 Task: Archive selected photos in Google Photos.
Action: Mouse moved to (257, 328)
Screenshot: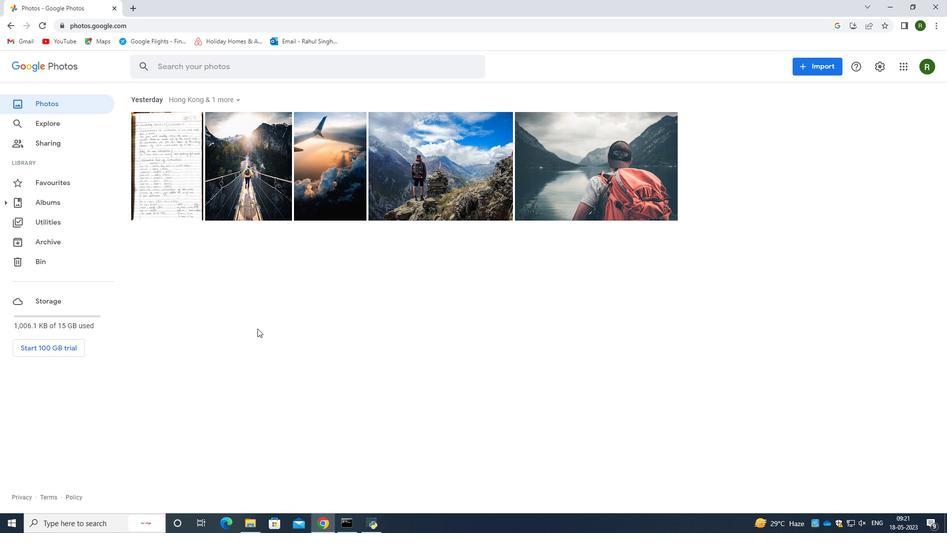 
Action: Mouse scrolled (257, 328) with delta (0, 0)
Screenshot: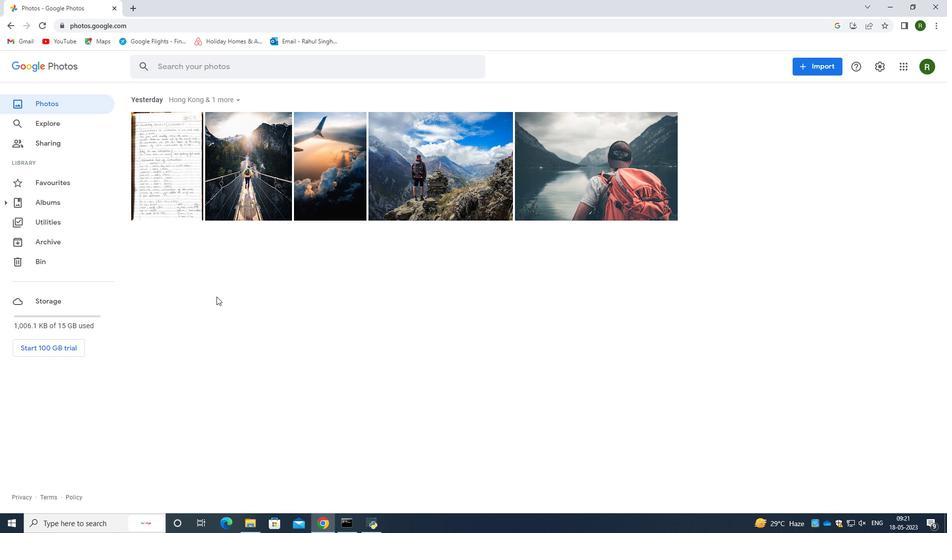 
Action: Mouse scrolled (257, 328) with delta (0, 0)
Screenshot: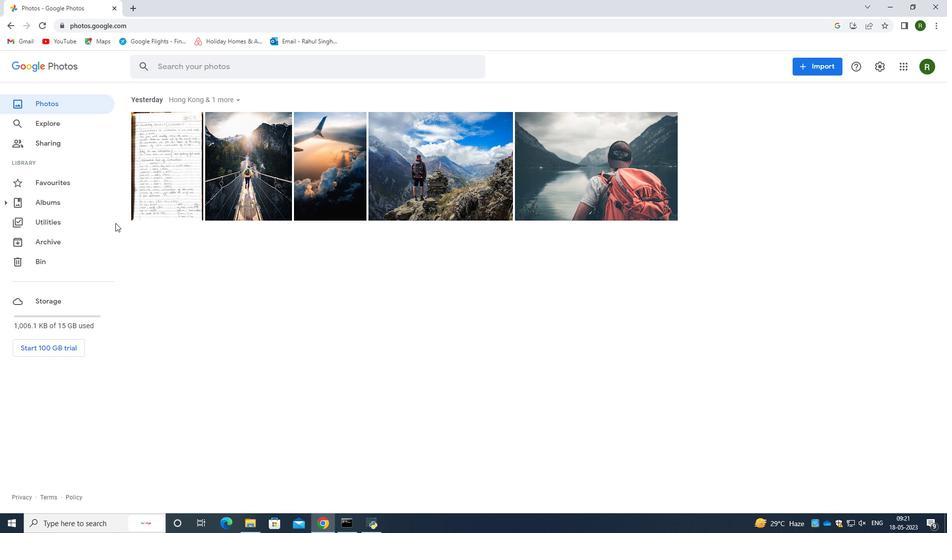 
Action: Mouse scrolled (257, 328) with delta (0, 0)
Screenshot: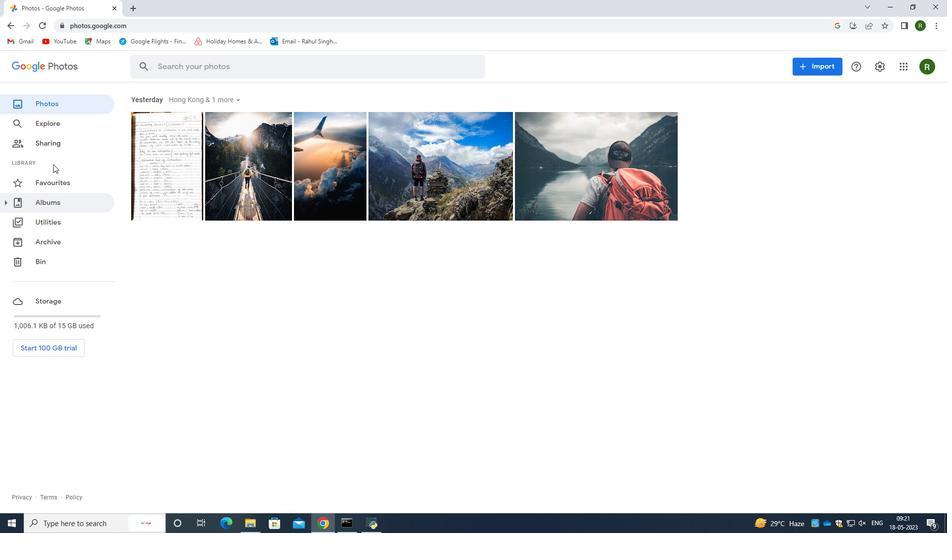 
Action: Mouse moved to (47, 67)
Screenshot: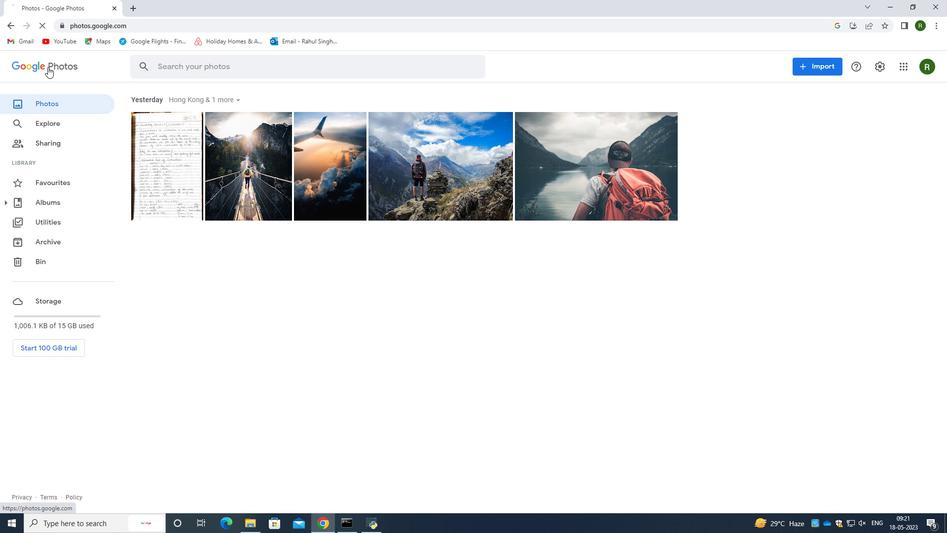 
Action: Mouse pressed left at (47, 67)
Screenshot: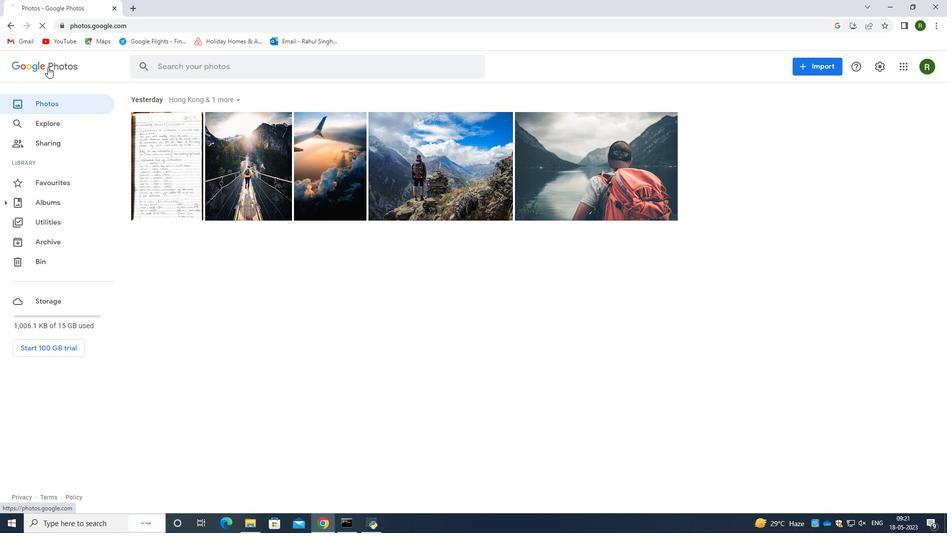 
Action: Mouse moved to (72, 240)
Screenshot: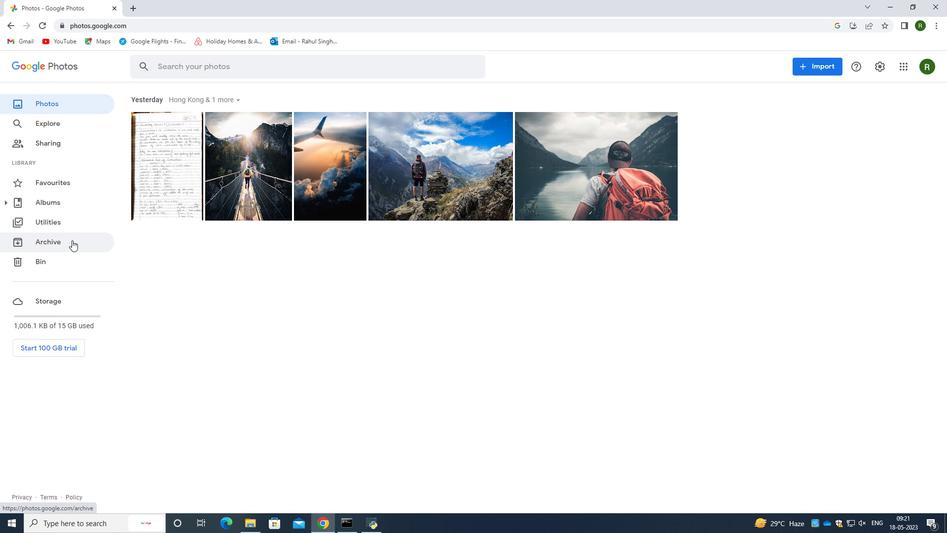 
Action: Mouse pressed left at (72, 240)
Screenshot: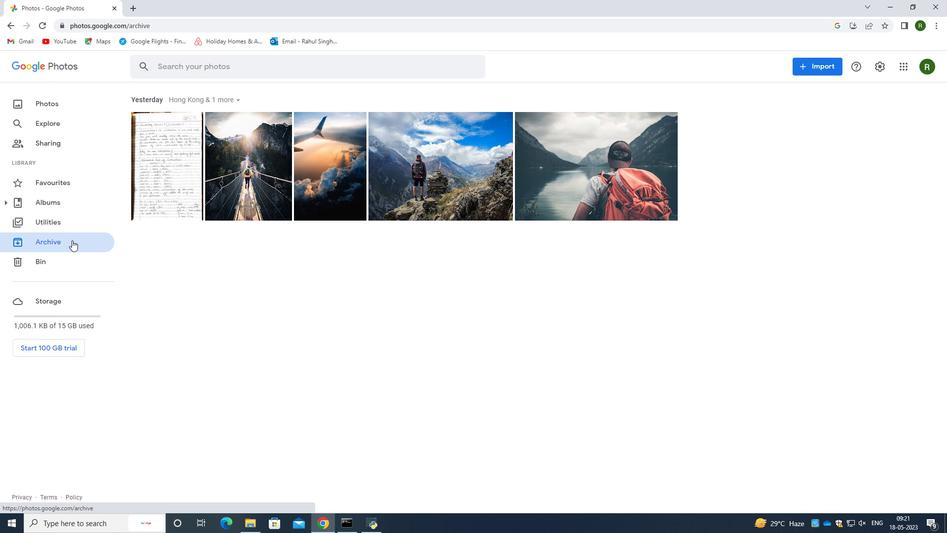 
Action: Mouse moved to (902, 111)
Screenshot: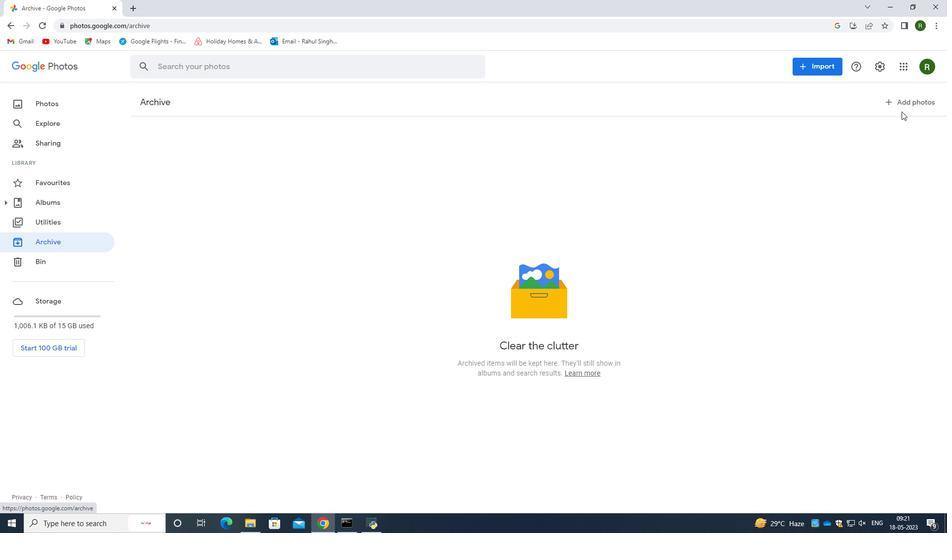 
Action: Mouse pressed left at (902, 111)
Screenshot: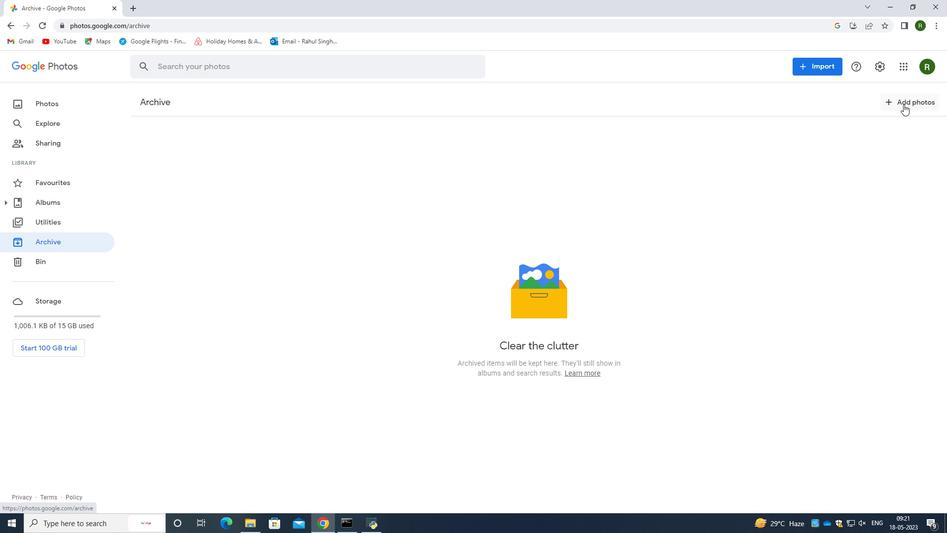 
Action: Mouse moved to (904, 104)
Screenshot: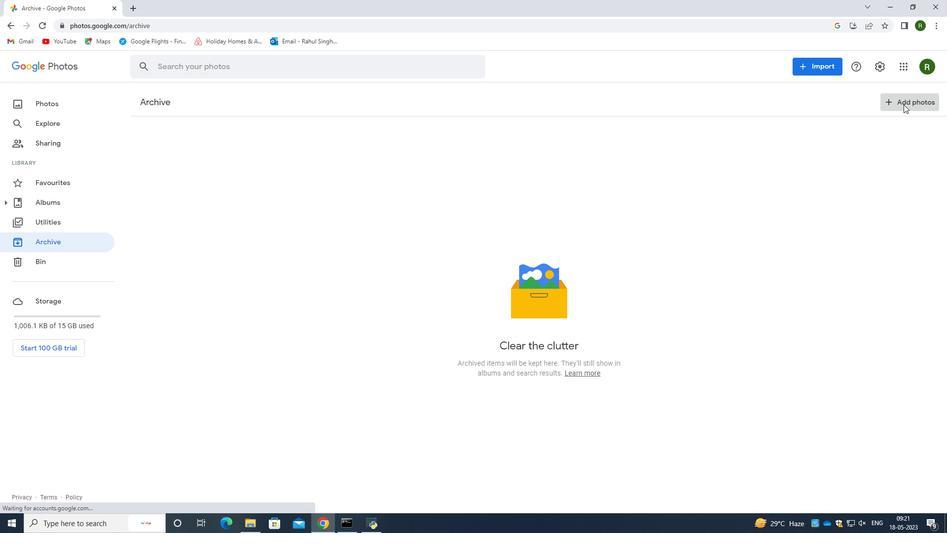
Action: Mouse pressed left at (904, 104)
Screenshot: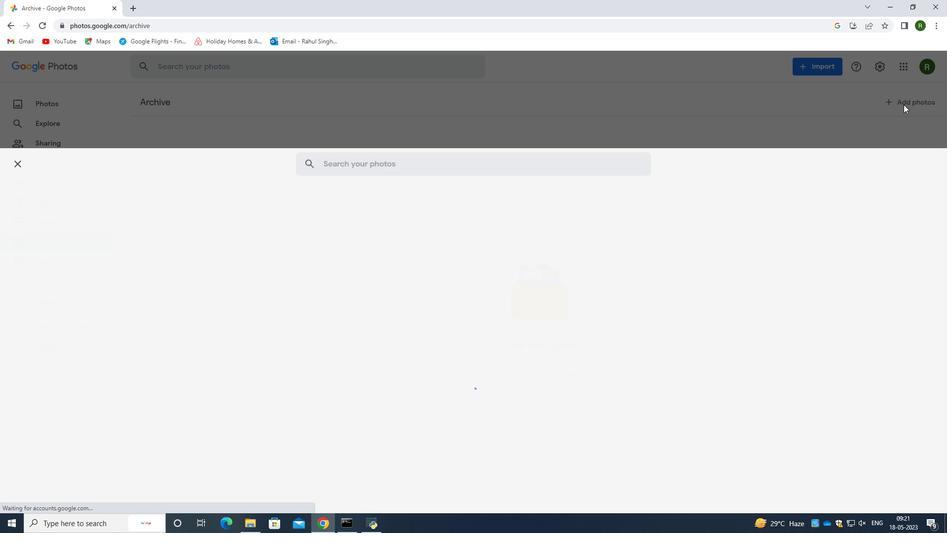
Action: Mouse moved to (125, 137)
Screenshot: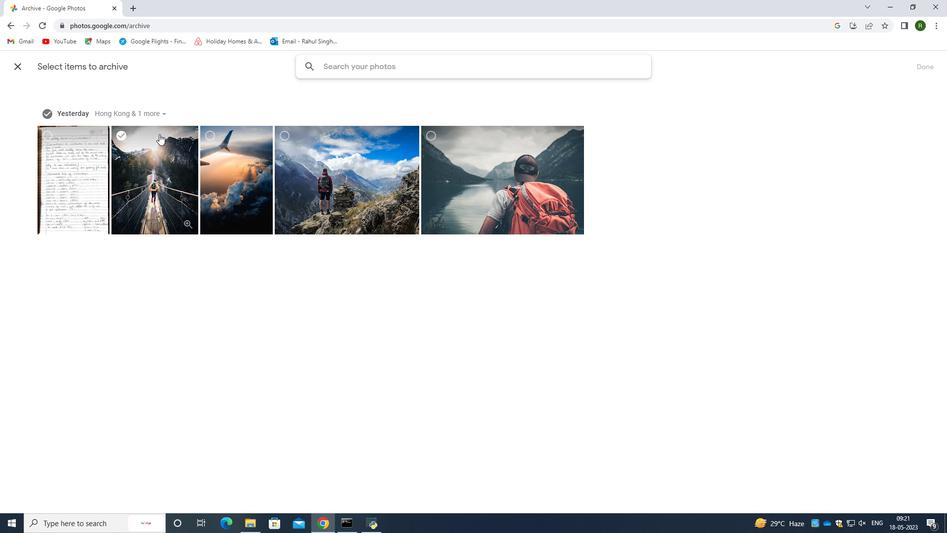 
Action: Mouse pressed left at (125, 137)
Screenshot: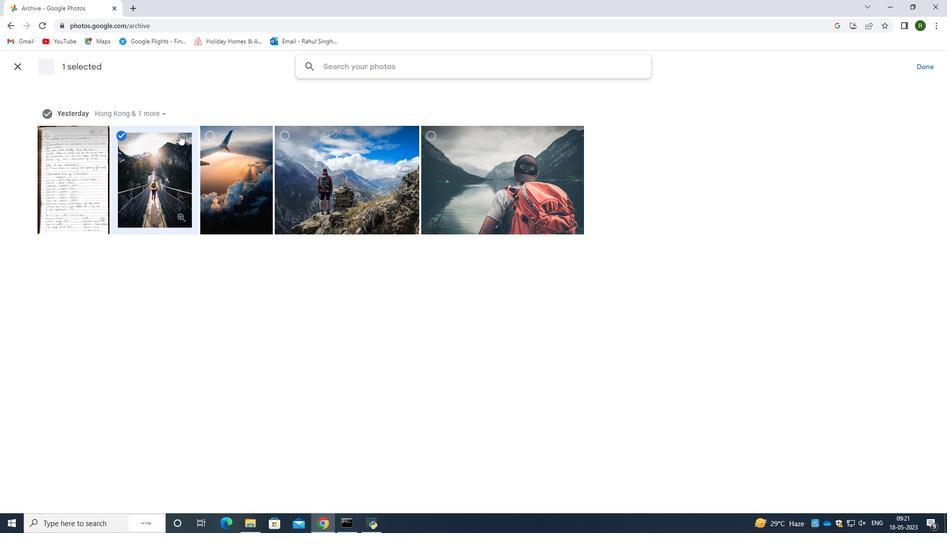 
Action: Mouse moved to (218, 134)
Screenshot: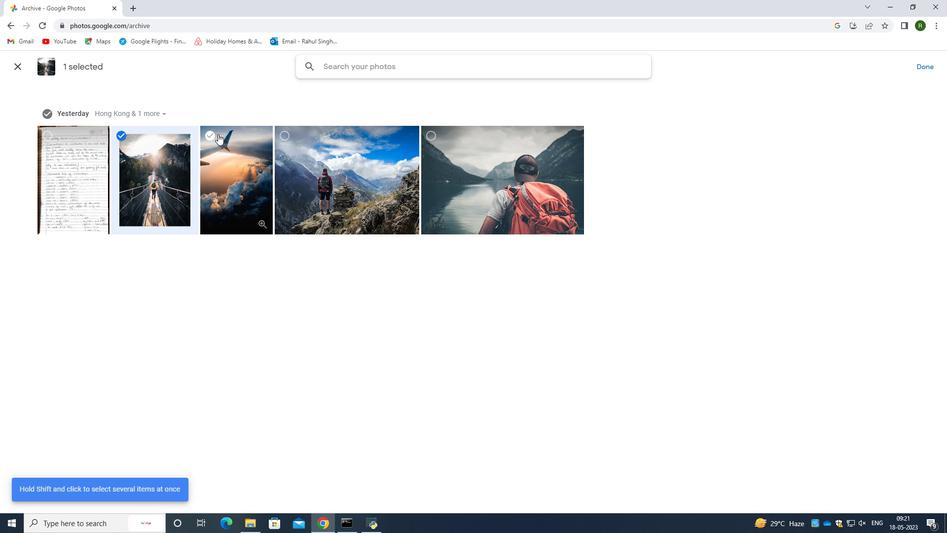 
Action: Mouse pressed left at (218, 134)
Screenshot: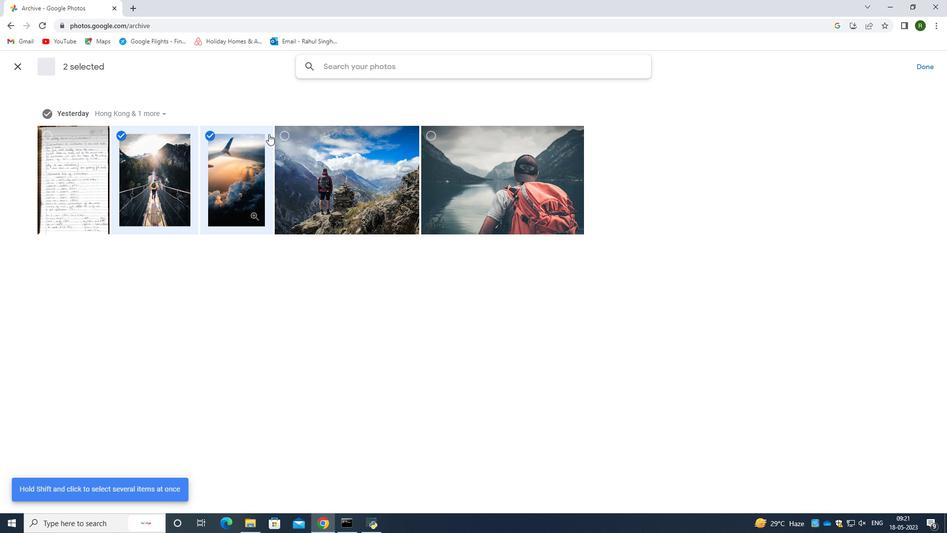 
Action: Mouse moved to (300, 133)
Screenshot: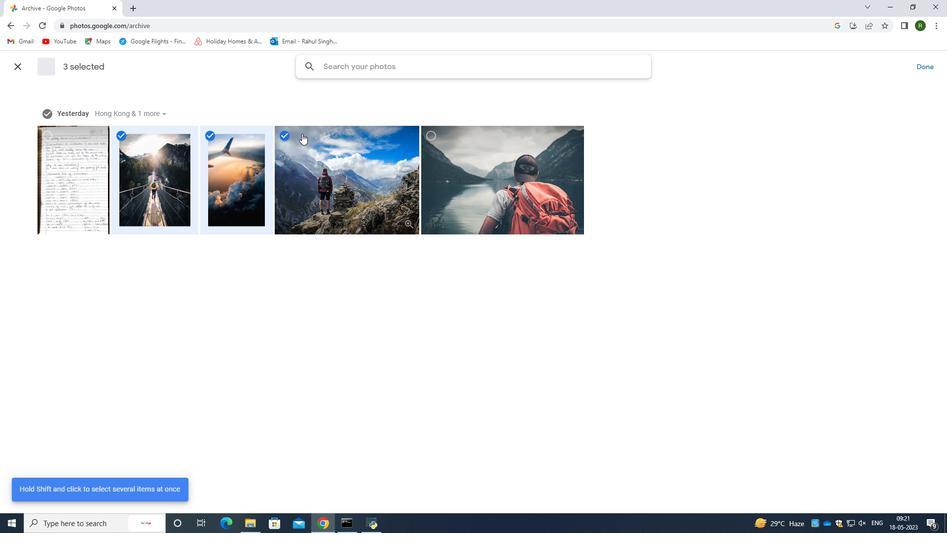 
Action: Mouse pressed left at (300, 133)
Screenshot: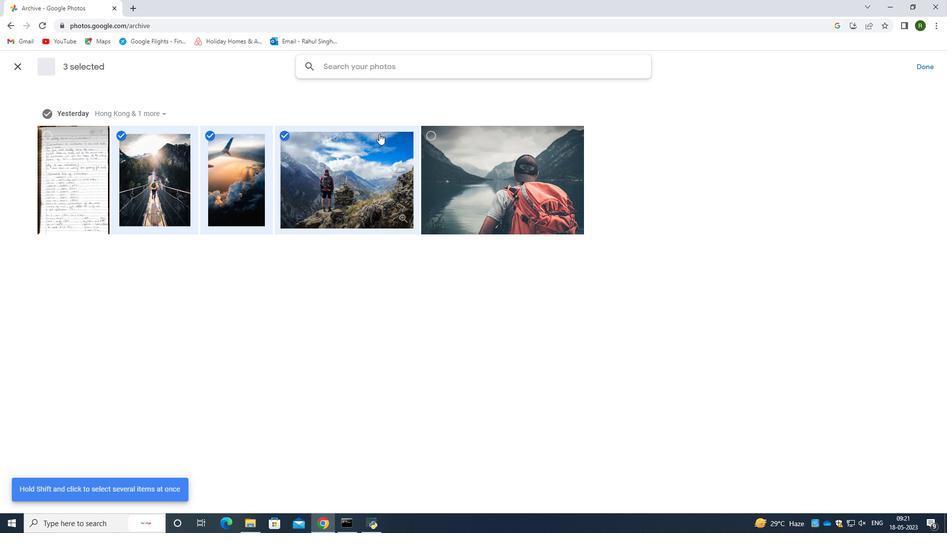 
Action: Mouse moved to (440, 135)
Screenshot: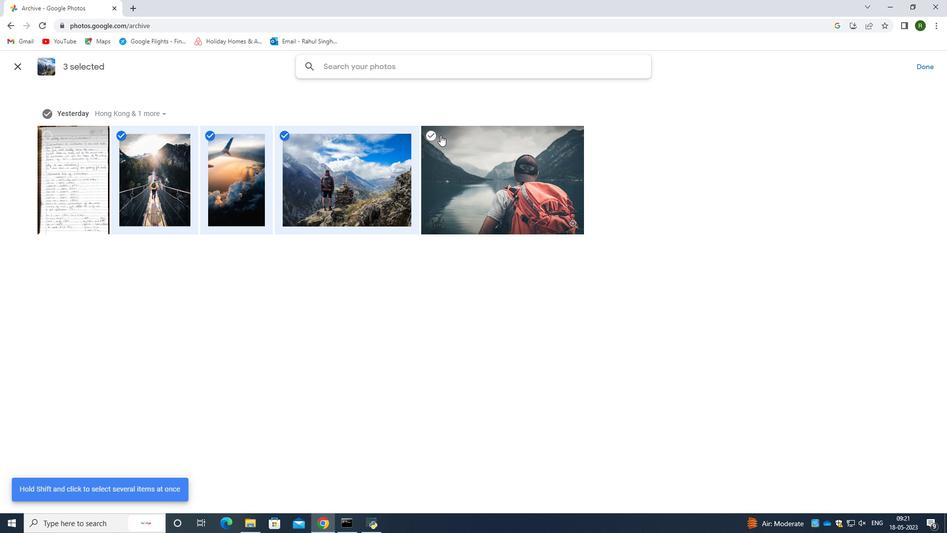 
Action: Mouse pressed left at (440, 135)
Screenshot: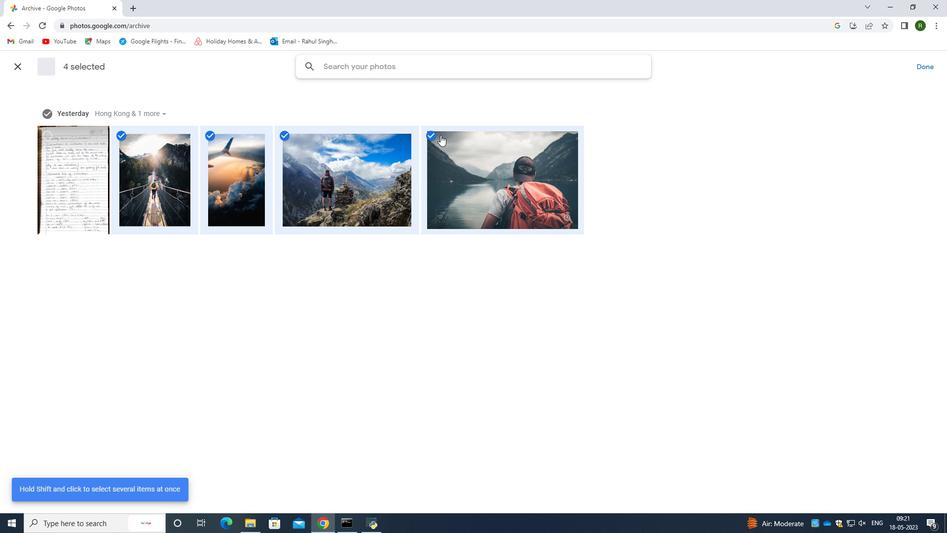
Action: Mouse moved to (928, 63)
Screenshot: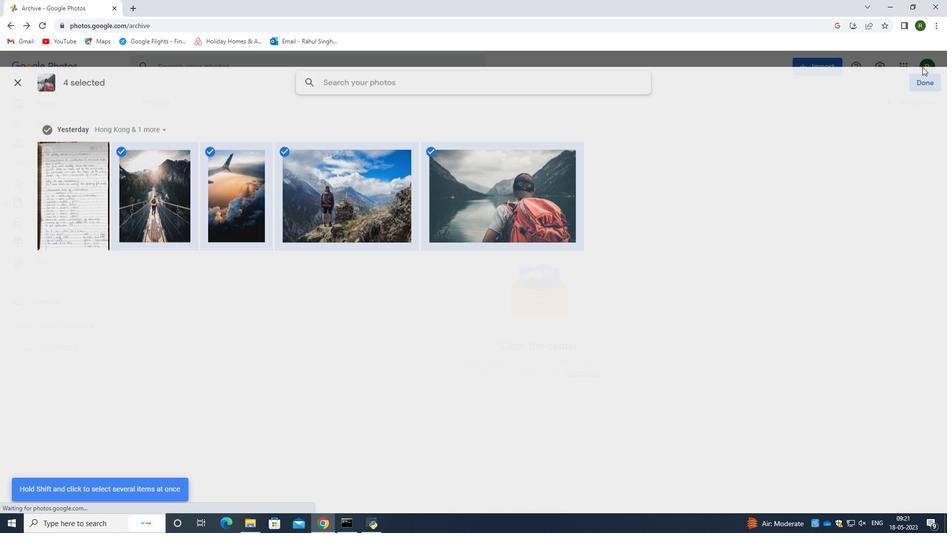 
Action: Mouse pressed left at (928, 63)
Screenshot: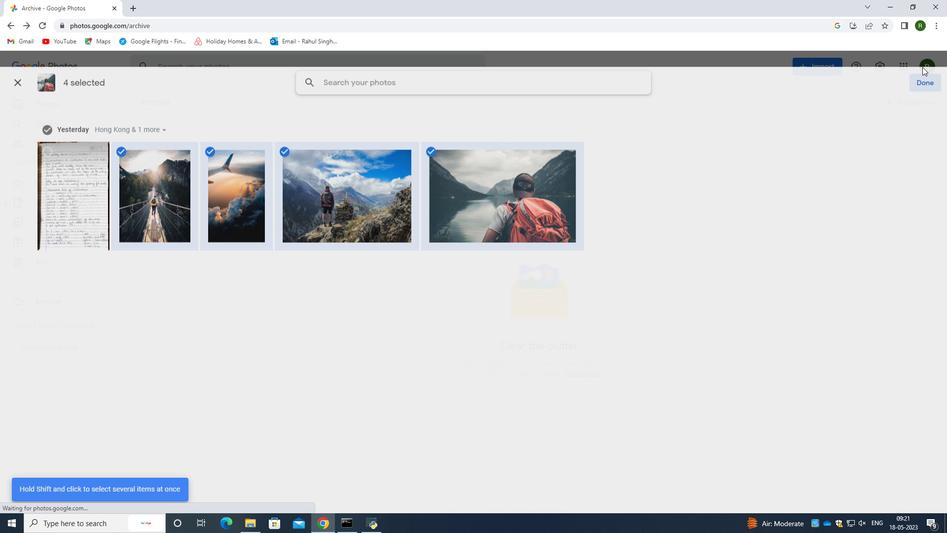 
Action: Mouse moved to (492, 344)
Screenshot: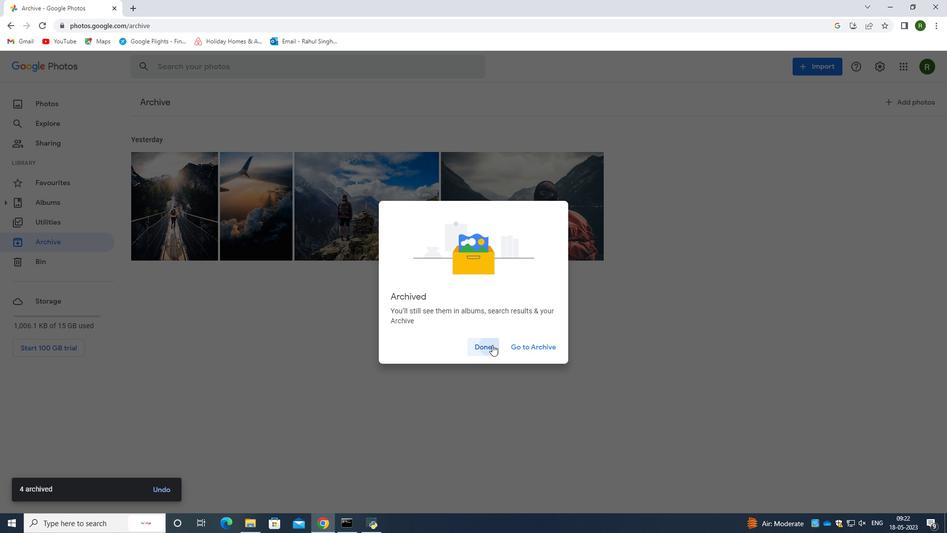 
Action: Mouse pressed left at (492, 344)
Screenshot: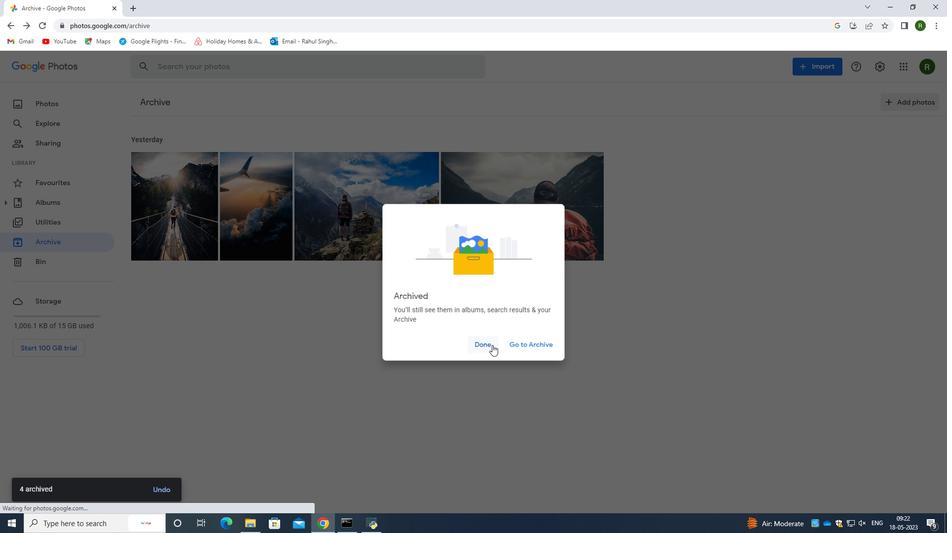 
Action: Mouse moved to (468, 311)
Screenshot: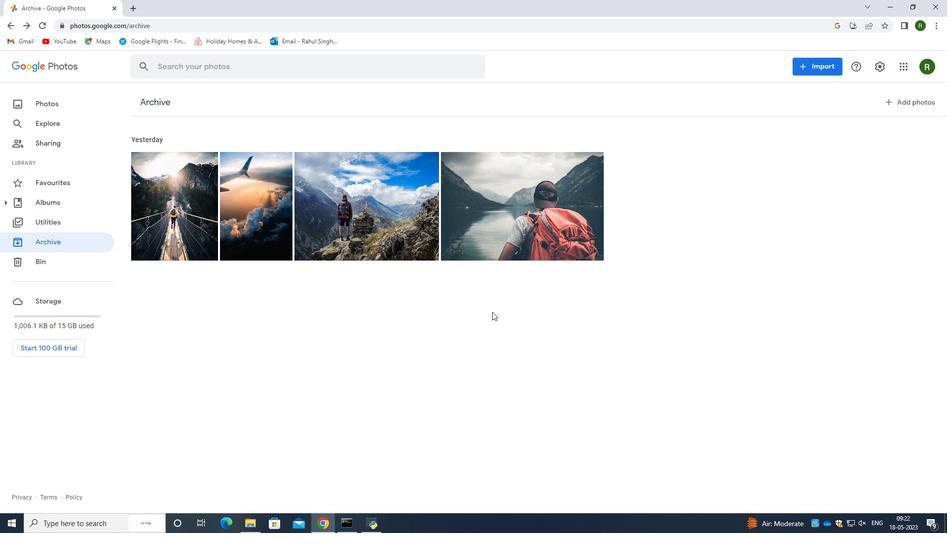 
Action: Mouse pressed left at (468, 311)
Screenshot: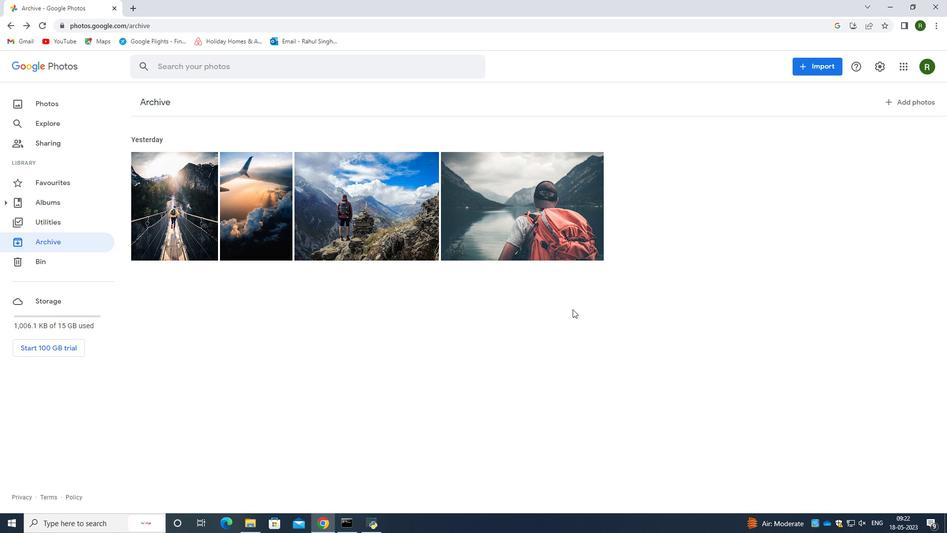 
Action: Mouse moved to (56, 102)
Screenshot: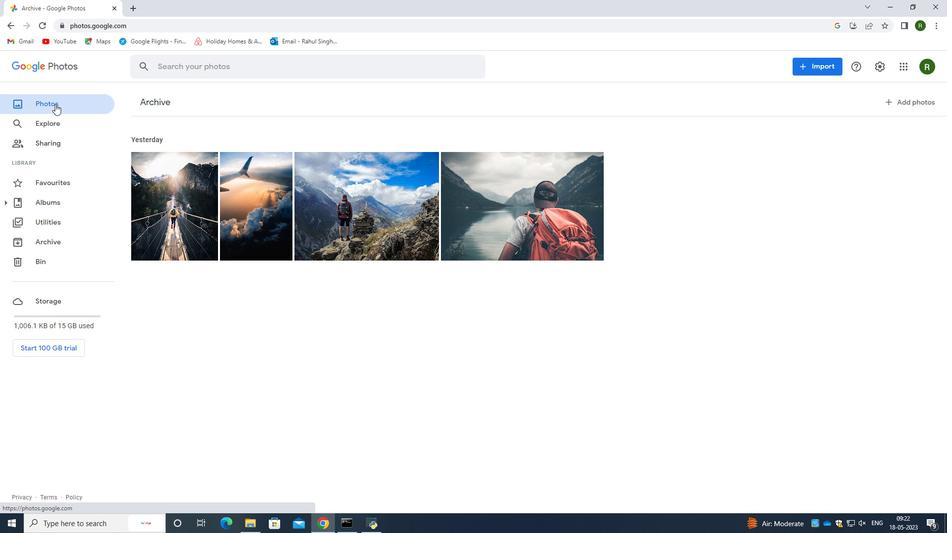 
Action: Mouse pressed left at (56, 102)
Screenshot: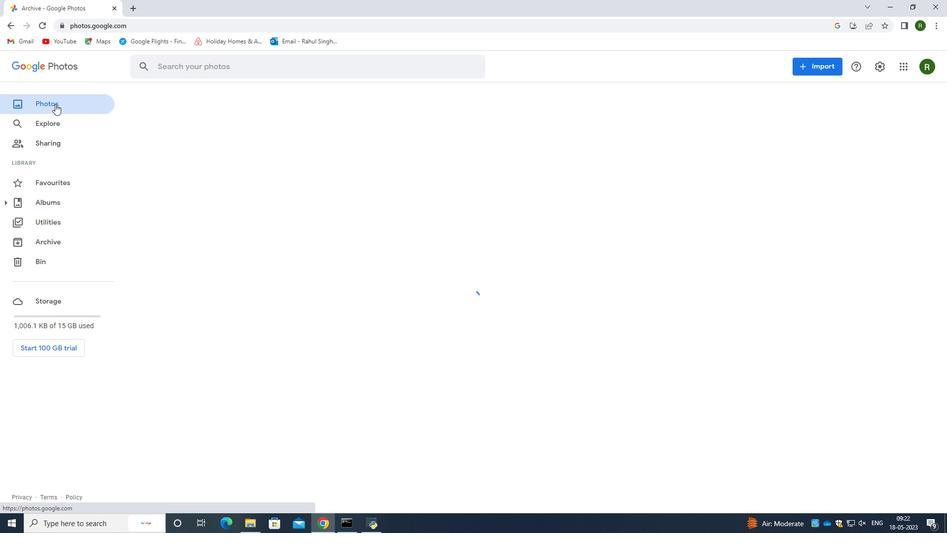 
Action: Mouse moved to (362, 229)
Screenshot: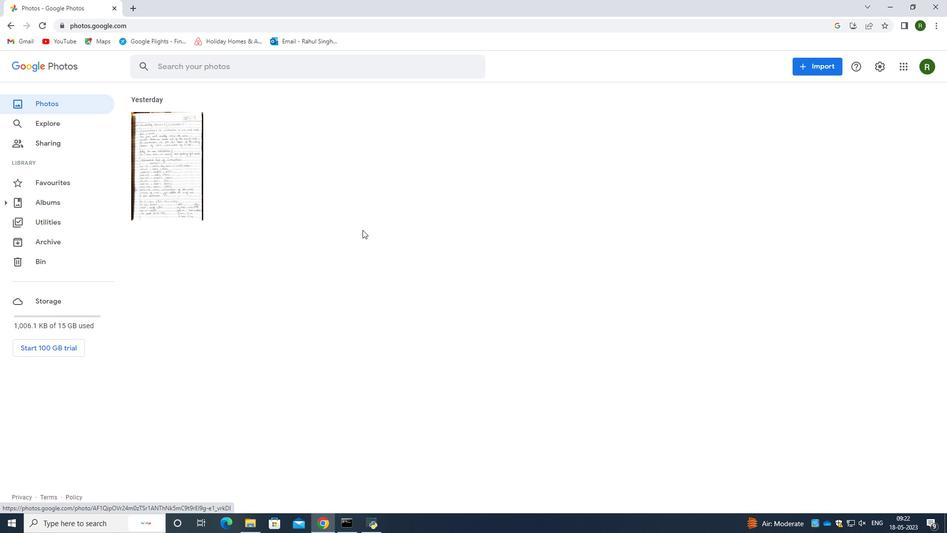 
Action: Mouse pressed left at (362, 229)
Screenshot: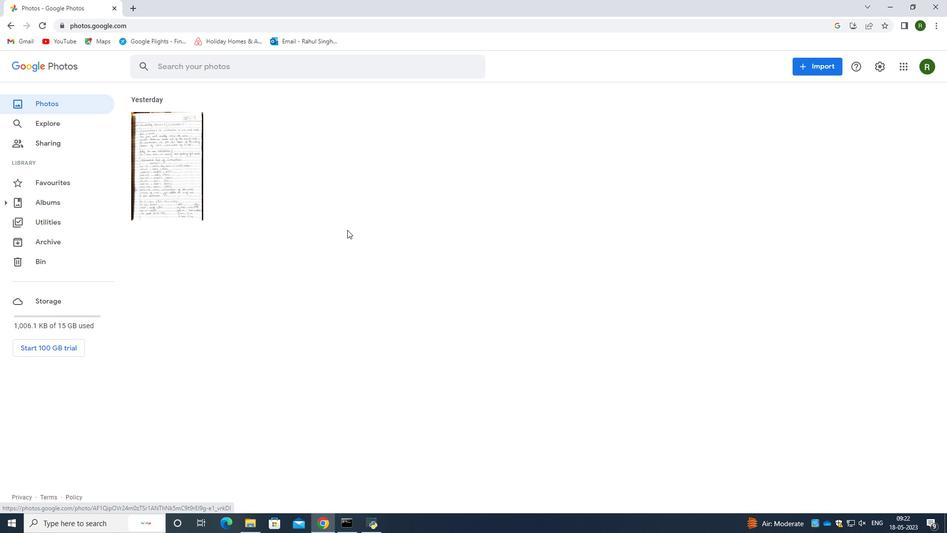 
Action: Mouse moved to (353, 242)
Screenshot: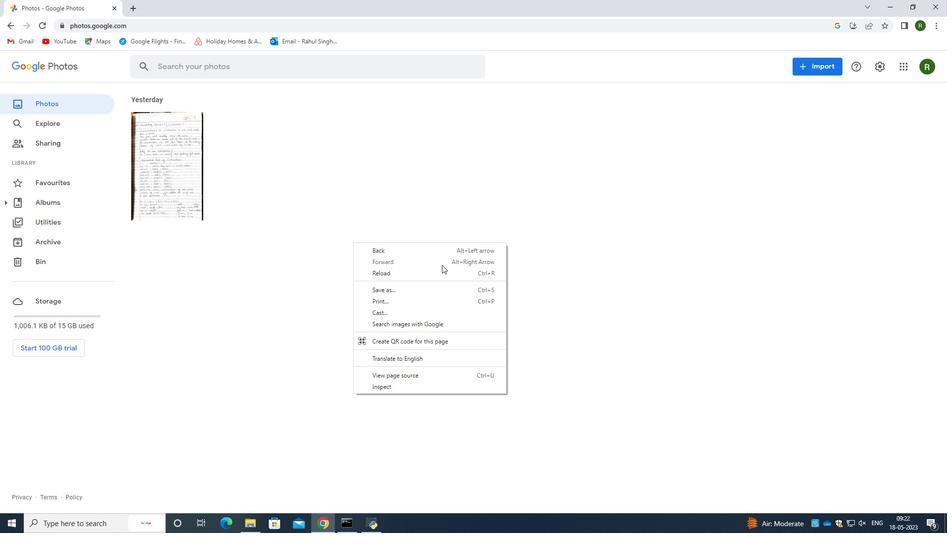 
Action: Mouse pressed right at (353, 242)
Screenshot: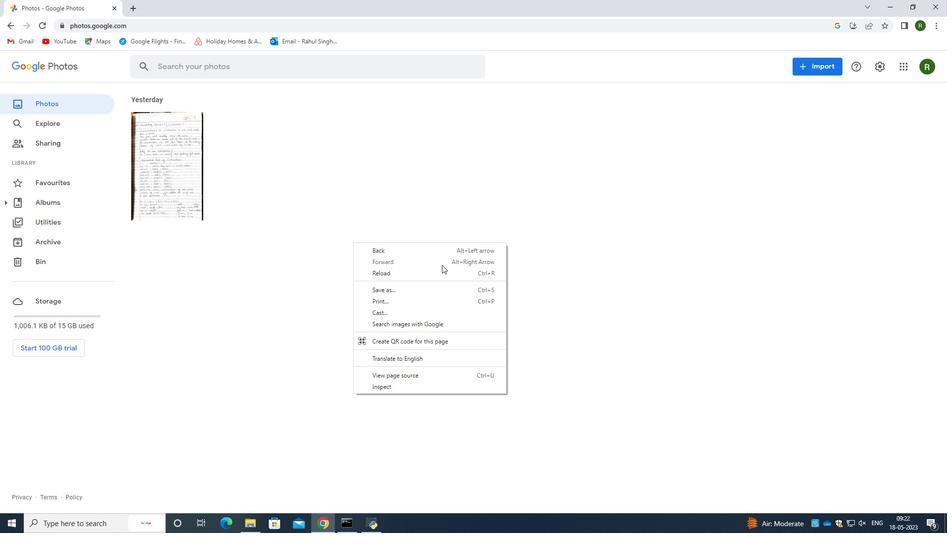 
Action: Mouse moved to (327, 242)
Screenshot: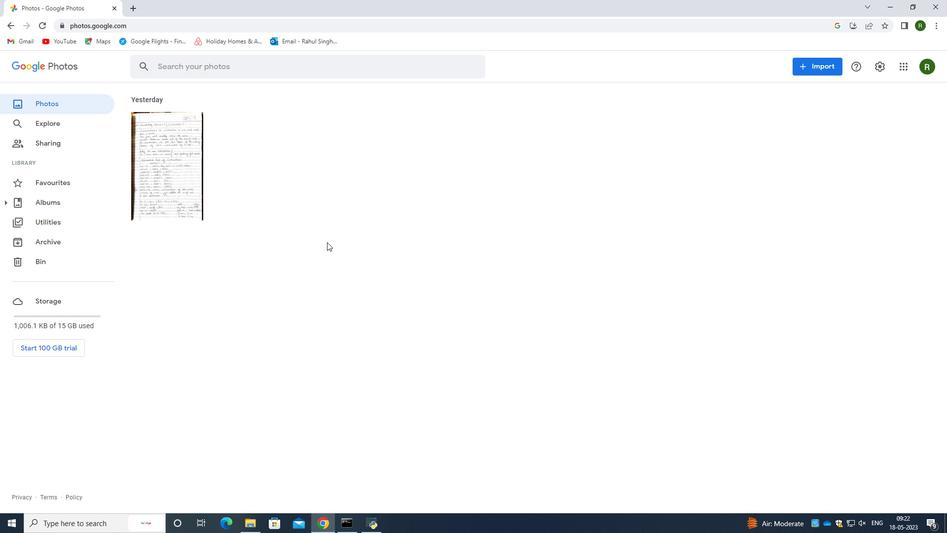
Action: Mouse pressed left at (327, 242)
Screenshot: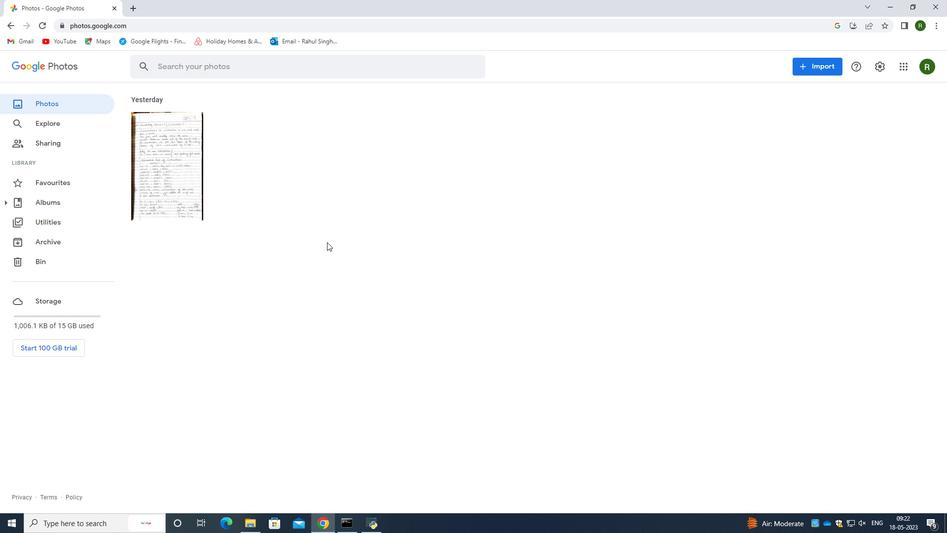 
Action: Mouse moved to (59, 241)
Screenshot: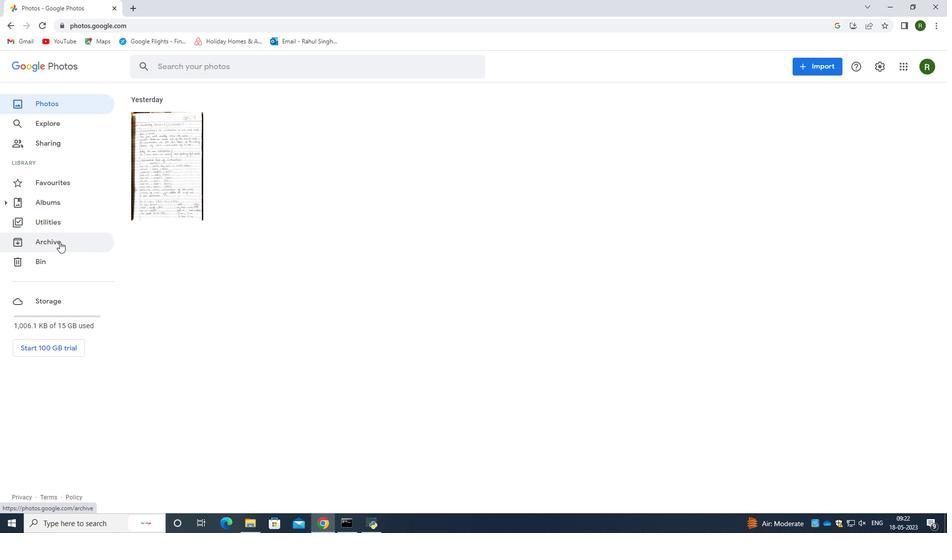 
Action: Mouse pressed left at (59, 241)
Screenshot: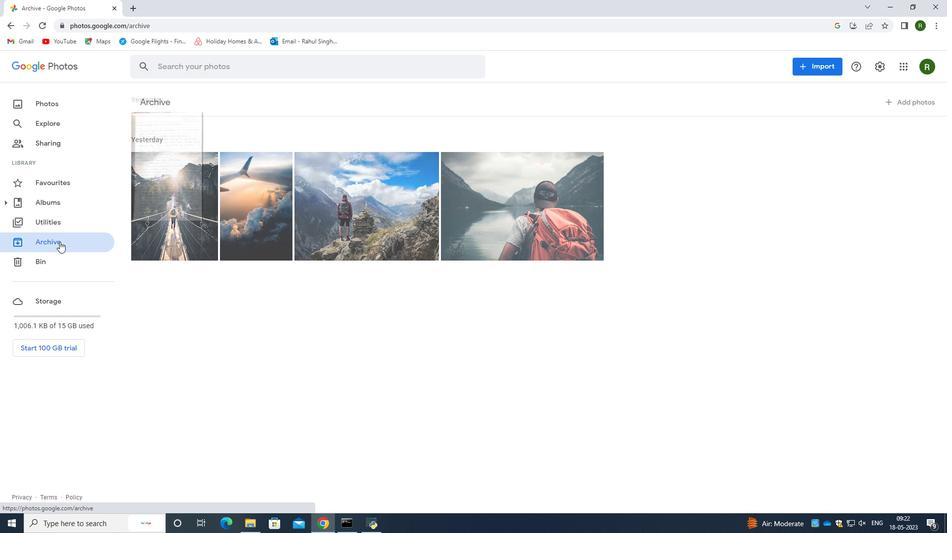 
Action: Mouse moved to (717, 190)
Screenshot: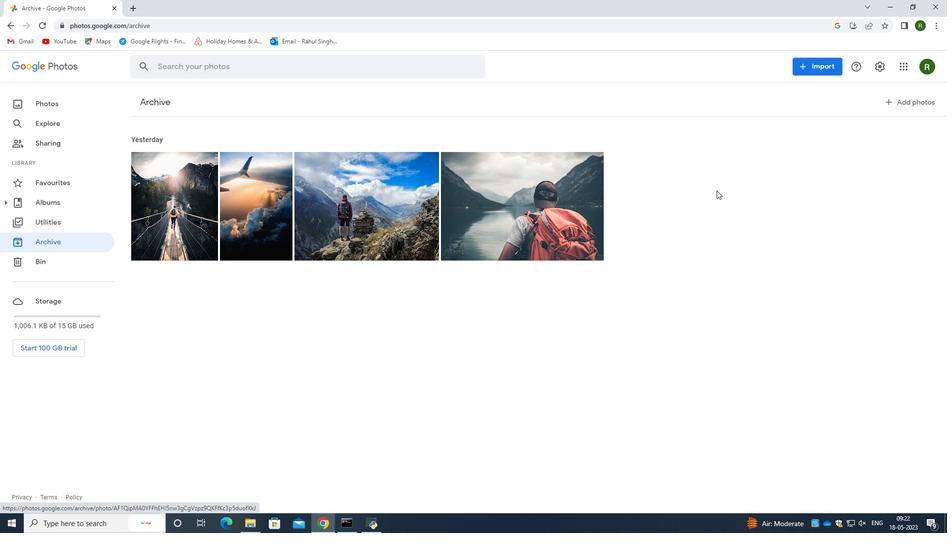 
Action: Mouse pressed left at (717, 190)
Screenshot: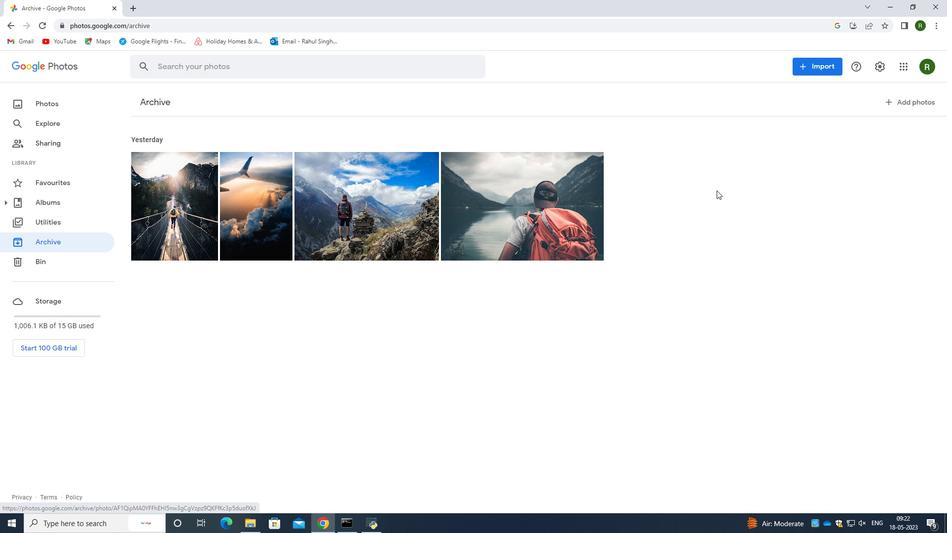 
Action: Mouse moved to (43, 100)
Screenshot: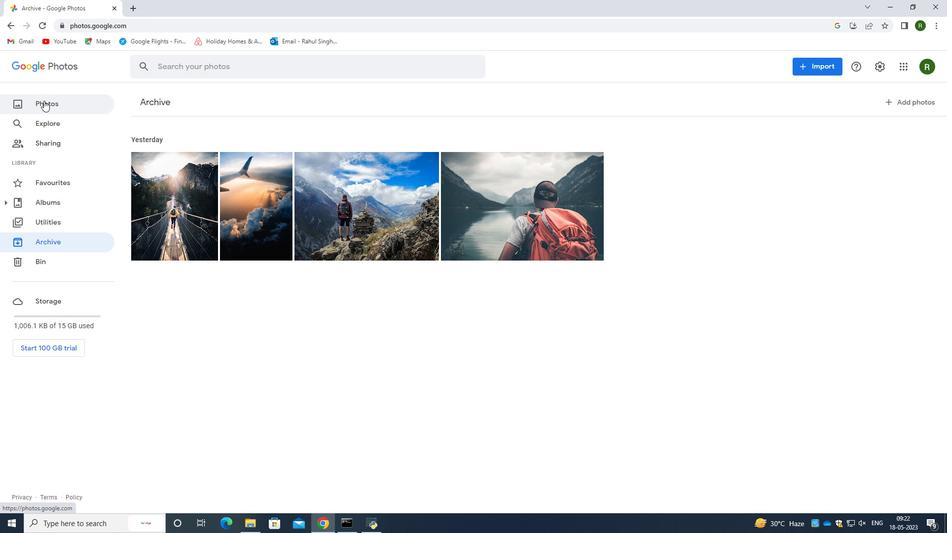 
Action: Mouse pressed left at (43, 100)
Screenshot: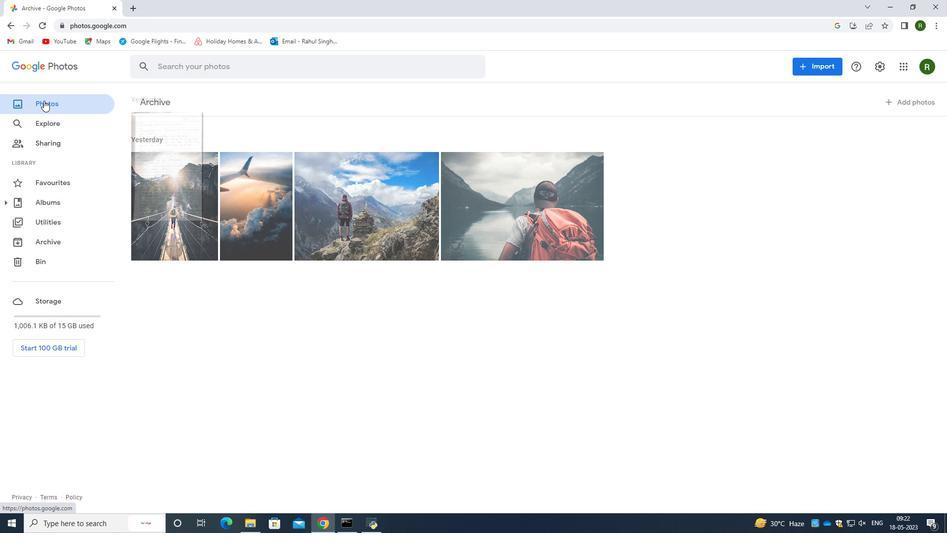 
Action: Mouse moved to (736, 313)
Screenshot: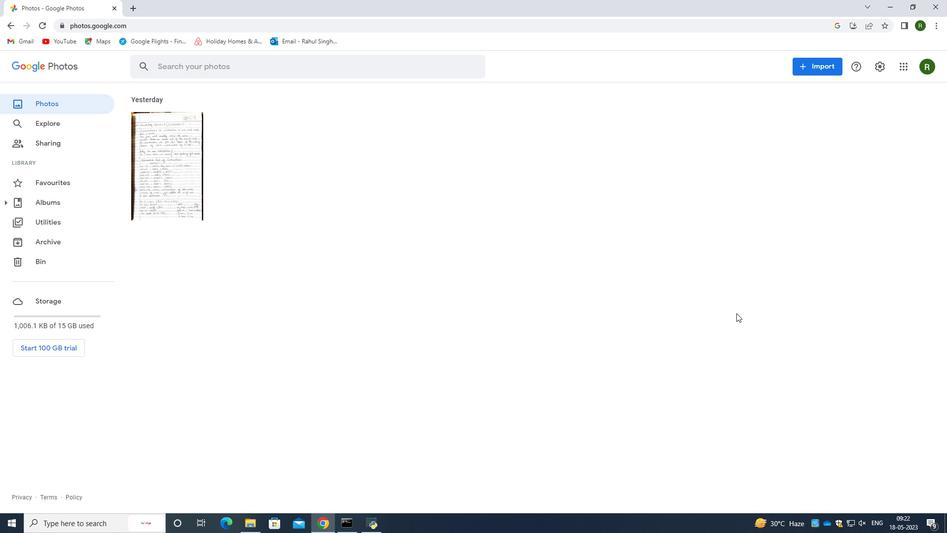 
